 Task: Go to notification settings and select added or removed content.
Action: Mouse moved to (183, 69)
Screenshot: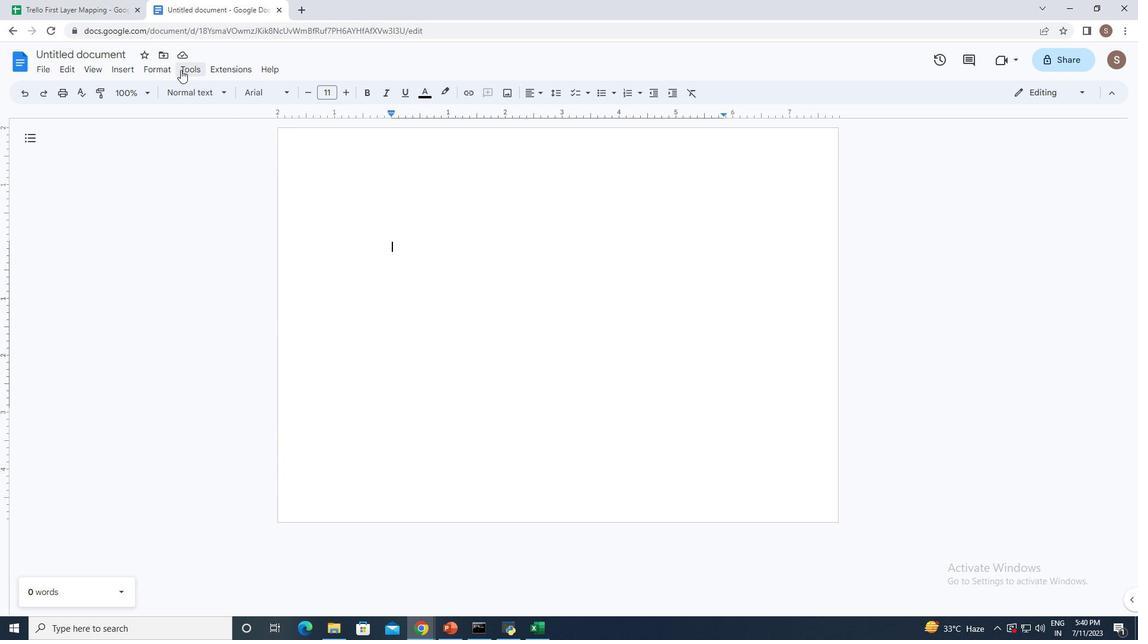 
Action: Mouse pressed left at (183, 69)
Screenshot: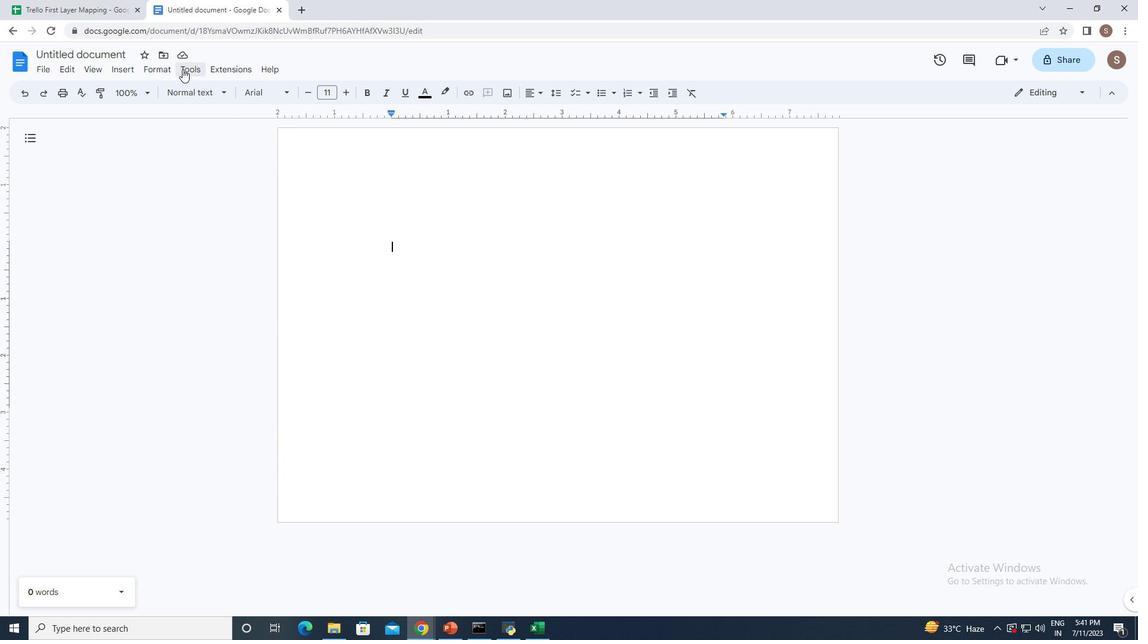 
Action: Mouse moved to (254, 339)
Screenshot: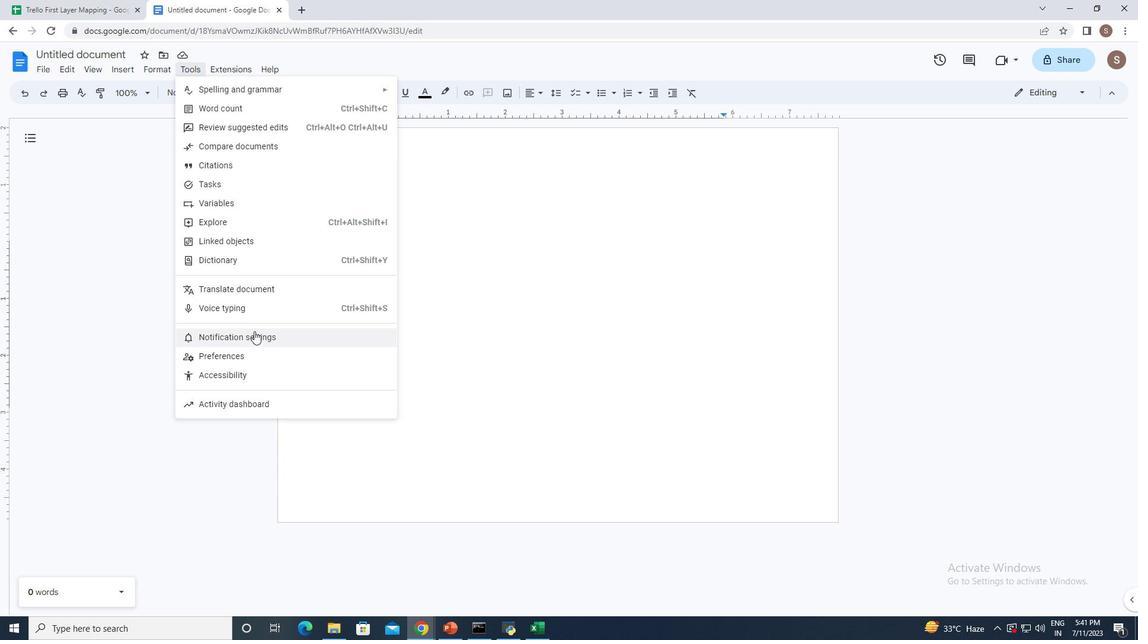
Action: Mouse pressed left at (254, 339)
Screenshot: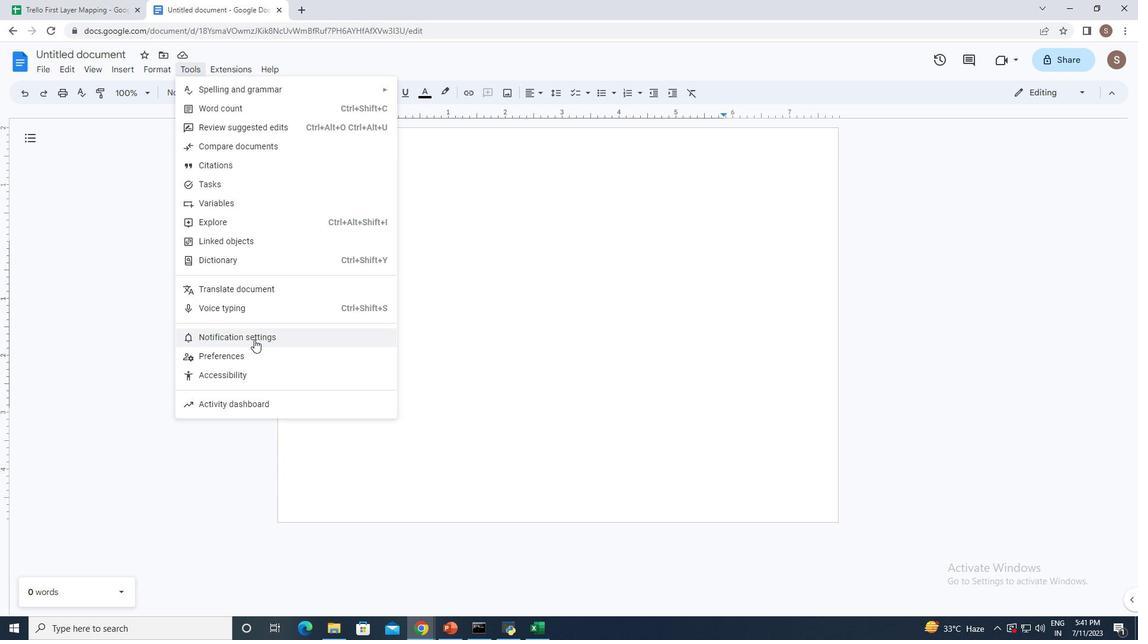 
Action: Mouse moved to (478, 387)
Screenshot: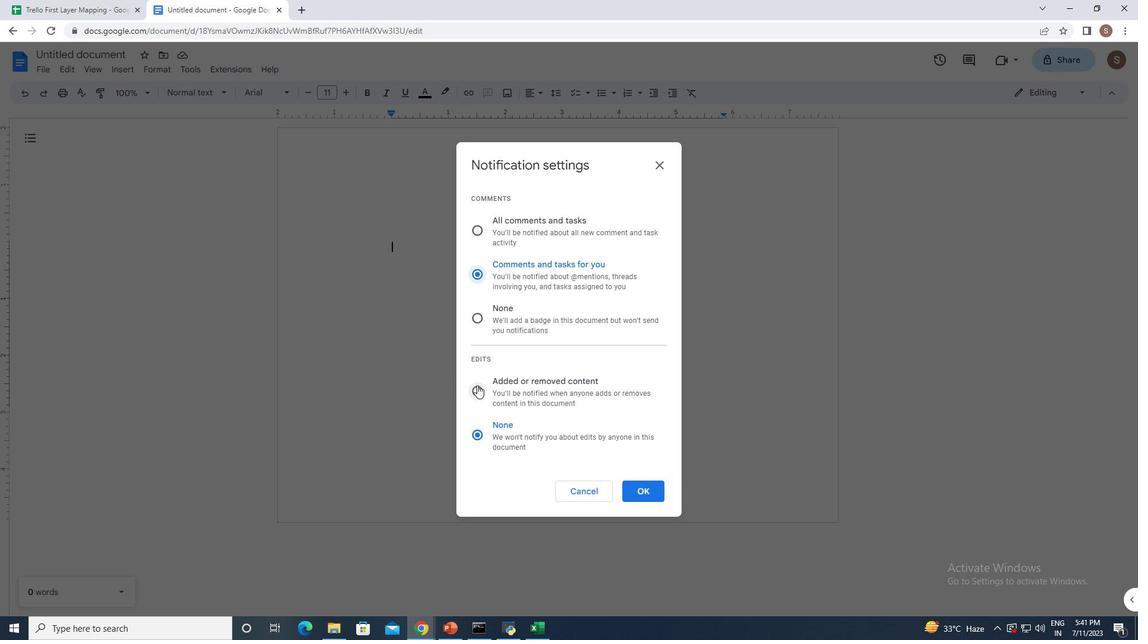 
Action: Mouse pressed left at (478, 387)
Screenshot: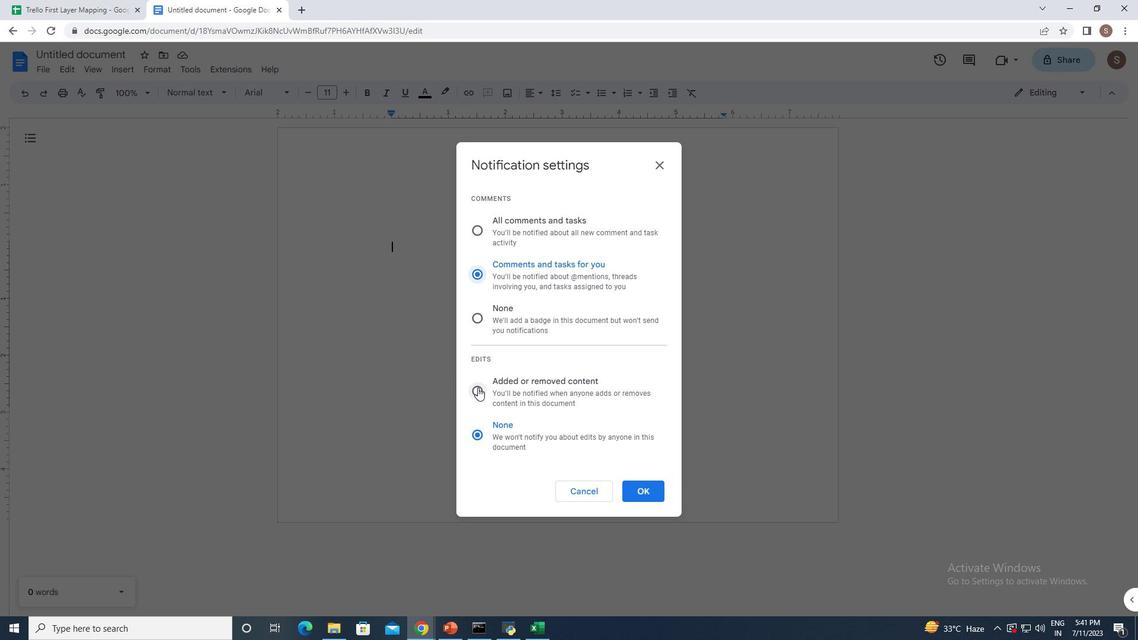
Action: Mouse moved to (636, 488)
Screenshot: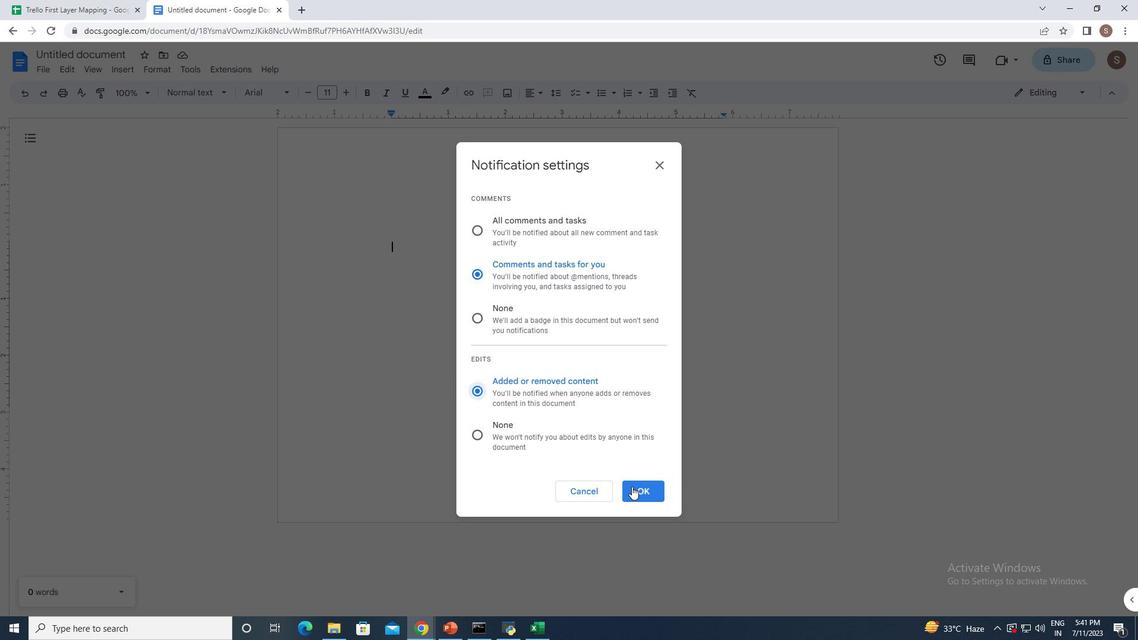 
Action: Mouse pressed left at (636, 488)
Screenshot: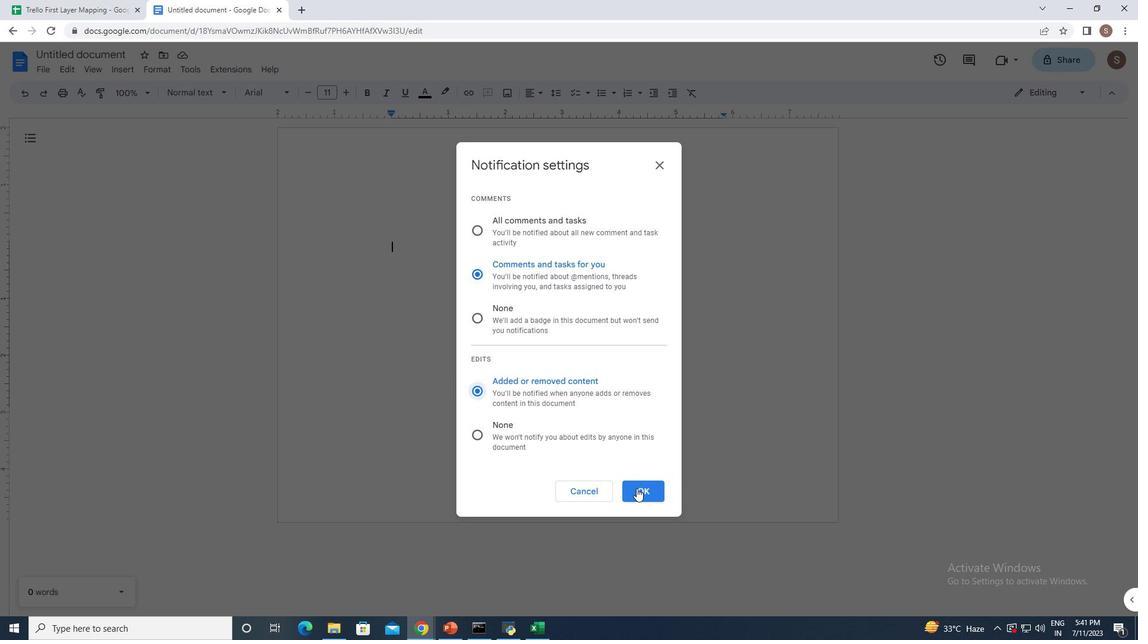 
Action: Mouse moved to (603, 491)
Screenshot: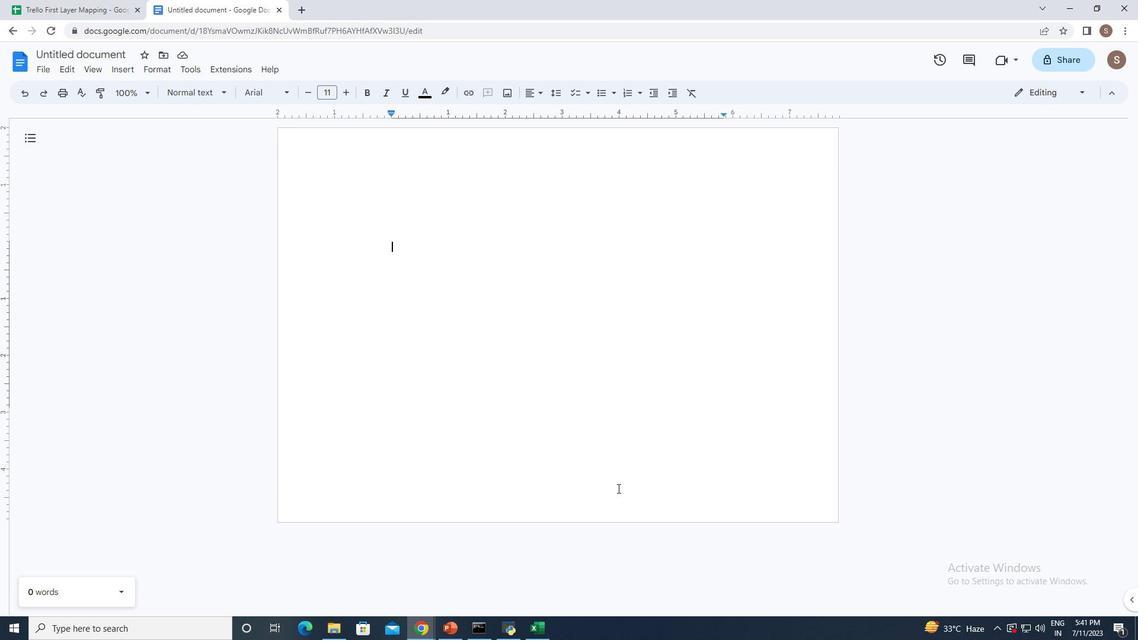 
